 Task: Add filter "In the last 6 months" in latest update.
Action: Mouse pressed left at (758, 235)
Screenshot: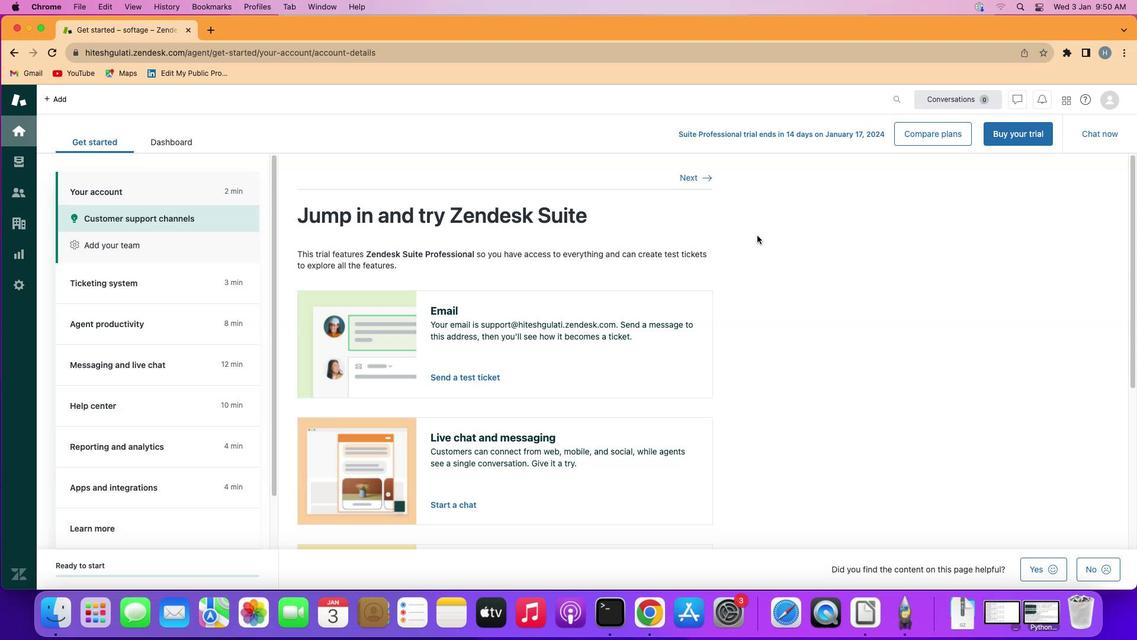 
Action: Mouse moved to (25, 161)
Screenshot: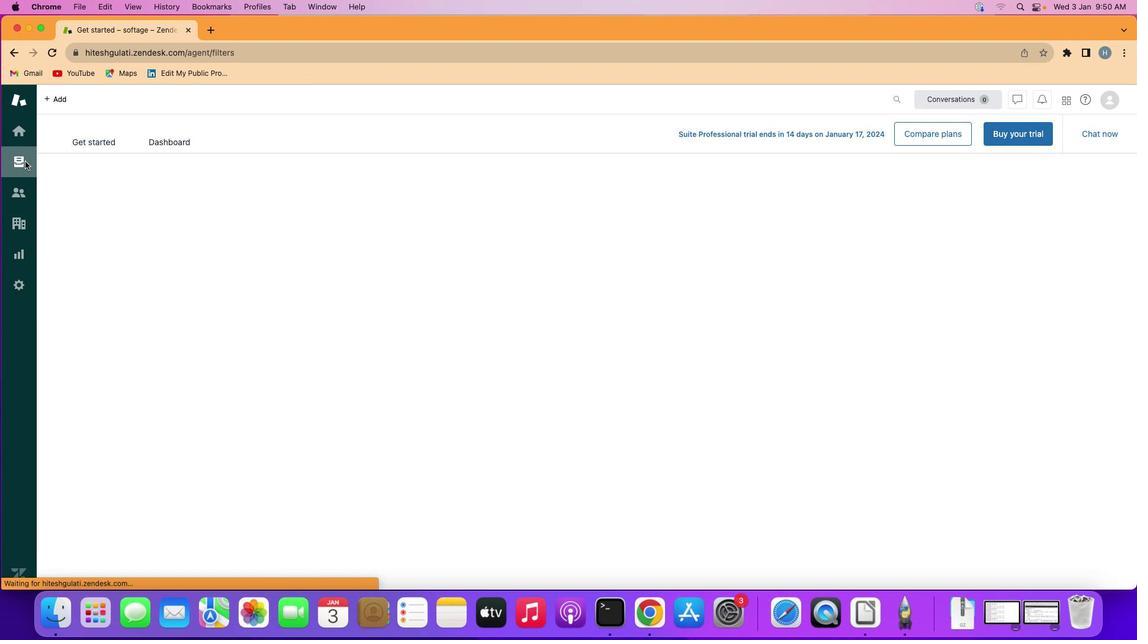 
Action: Mouse pressed left at (25, 161)
Screenshot: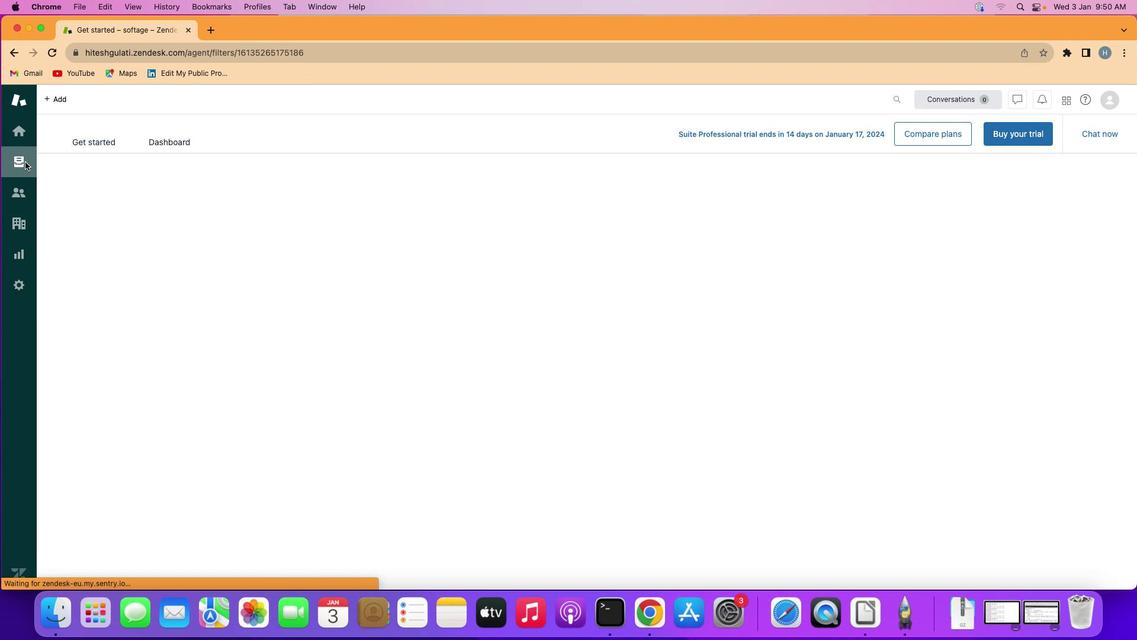 
Action: Mouse moved to (119, 252)
Screenshot: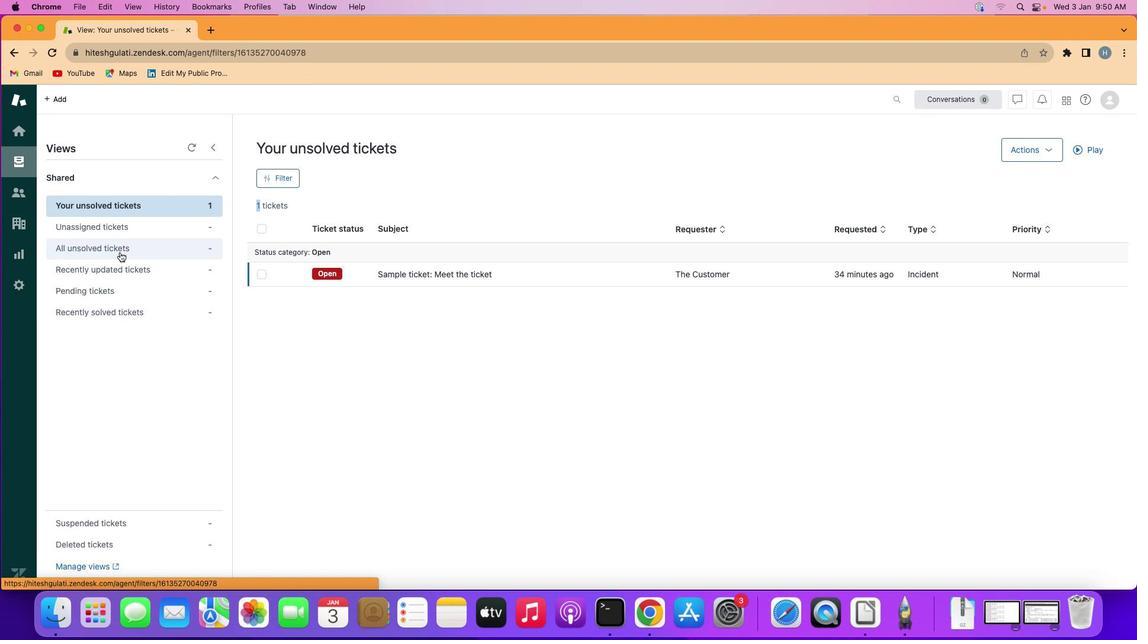 
Action: Mouse pressed left at (119, 252)
Screenshot: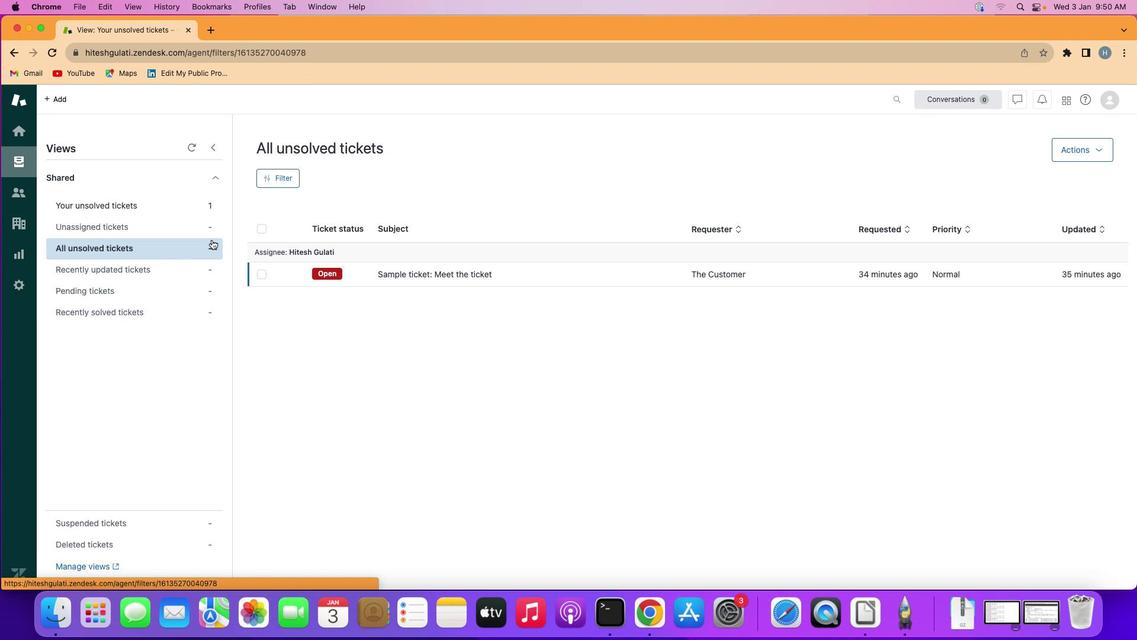
Action: Mouse moved to (282, 176)
Screenshot: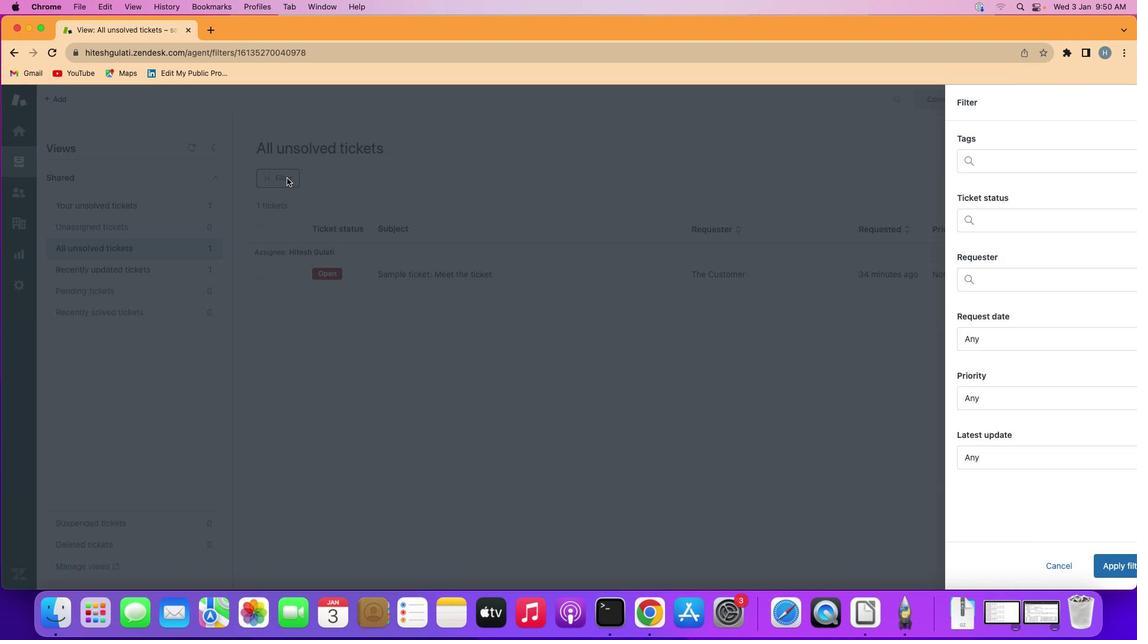 
Action: Mouse pressed left at (282, 176)
Screenshot: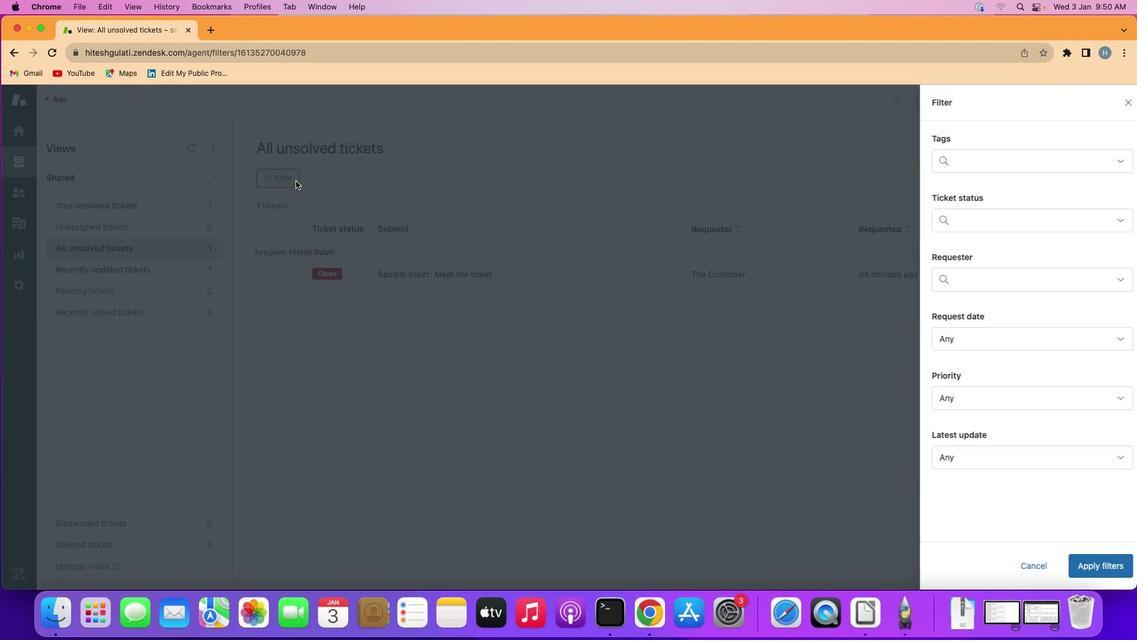 
Action: Mouse moved to (999, 462)
Screenshot: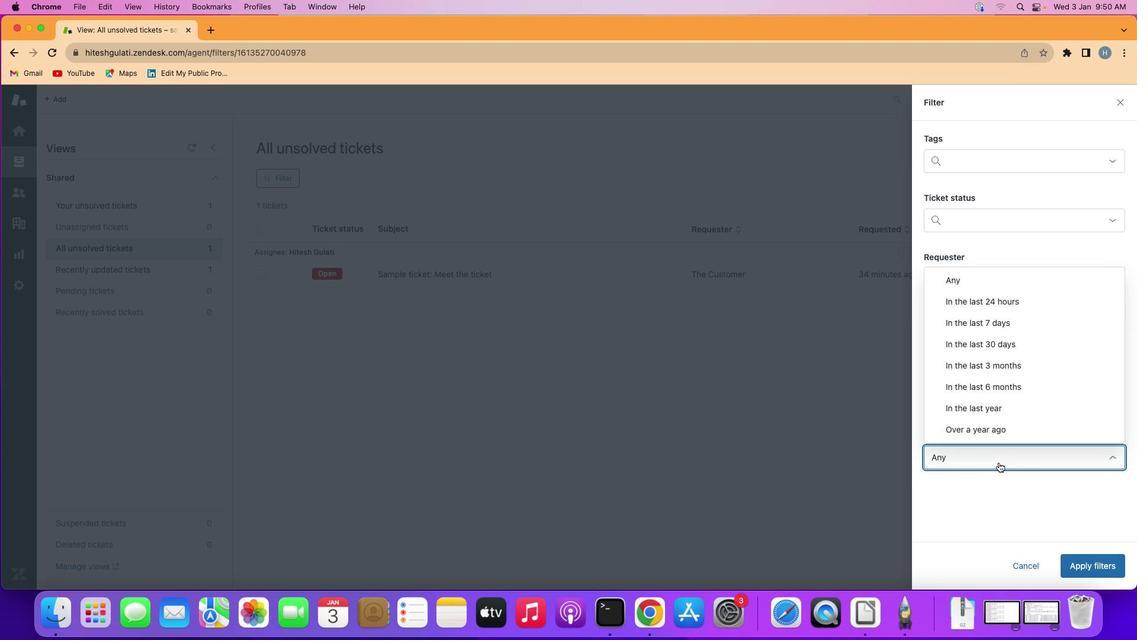 
Action: Mouse pressed left at (999, 462)
Screenshot: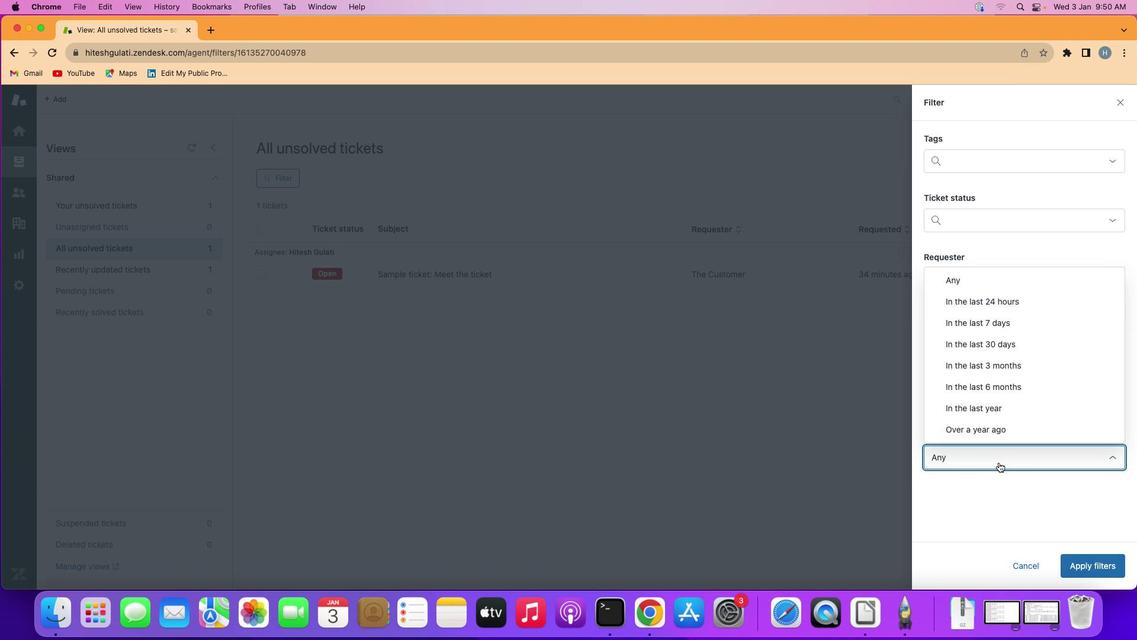 
Action: Mouse moved to (1019, 380)
Screenshot: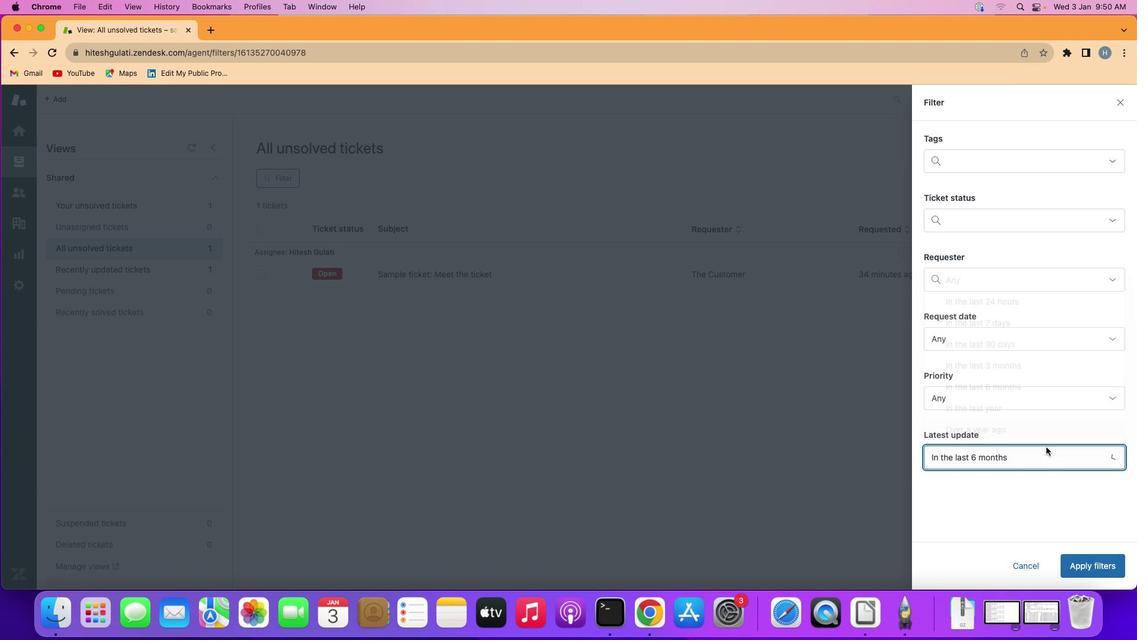 
Action: Mouse pressed left at (1019, 380)
Screenshot: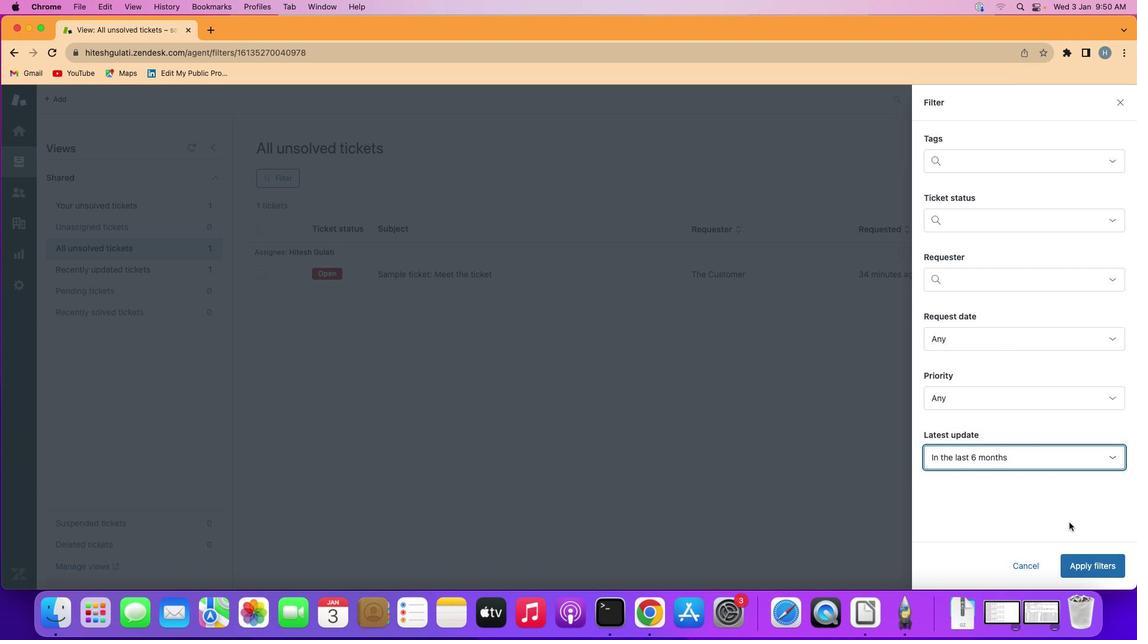 
Action: Mouse moved to (1088, 565)
Screenshot: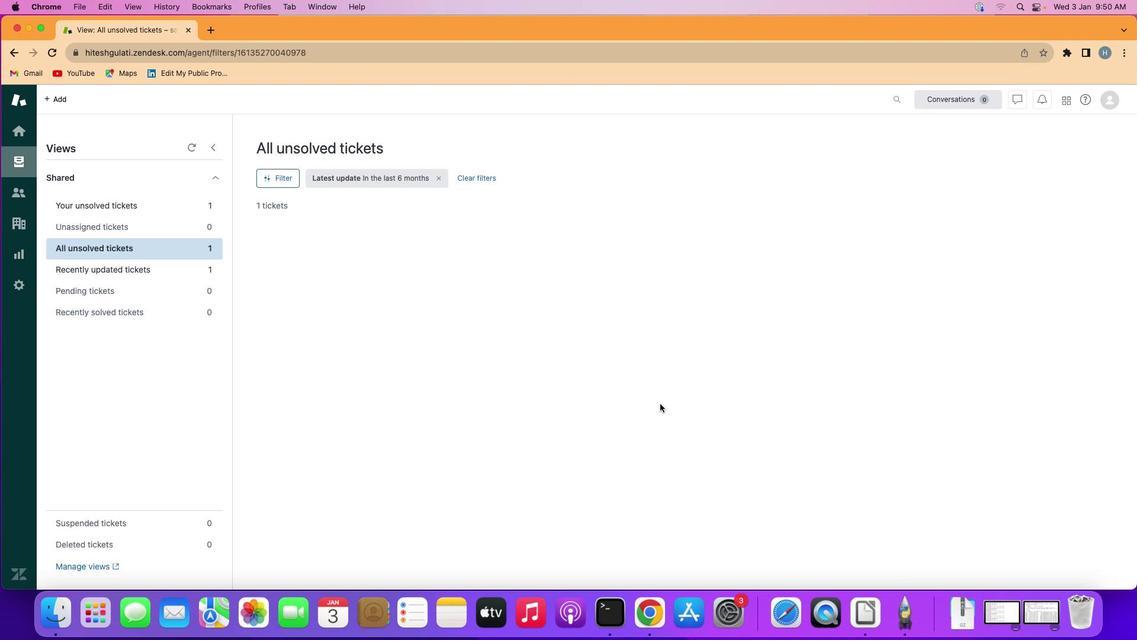 
Action: Mouse pressed left at (1088, 565)
Screenshot: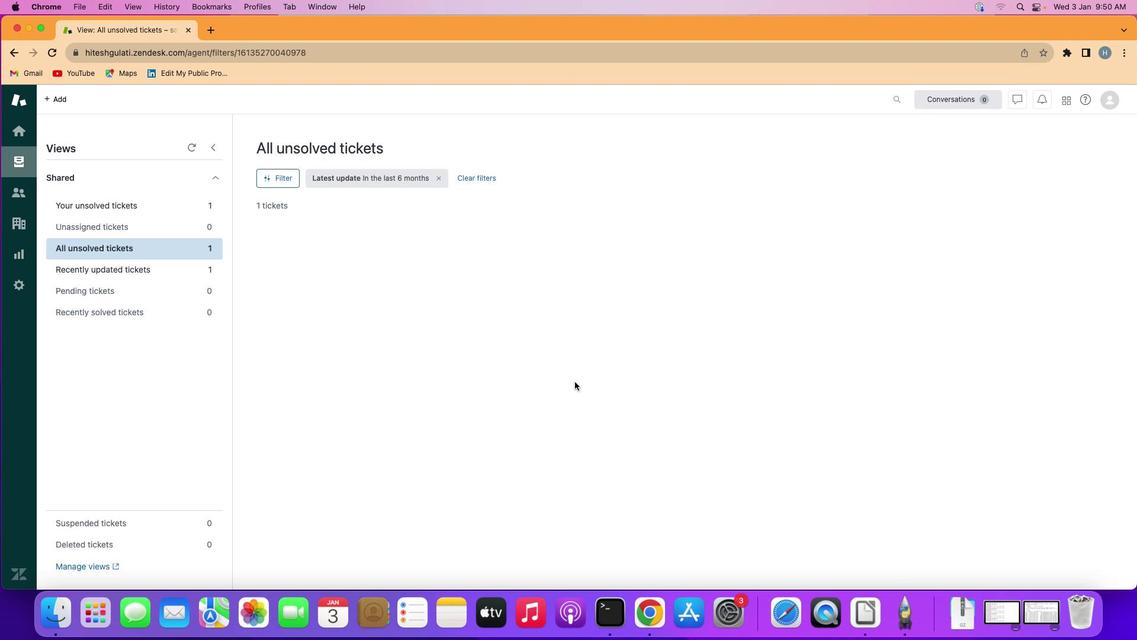 
Action: Mouse moved to (568, 377)
Screenshot: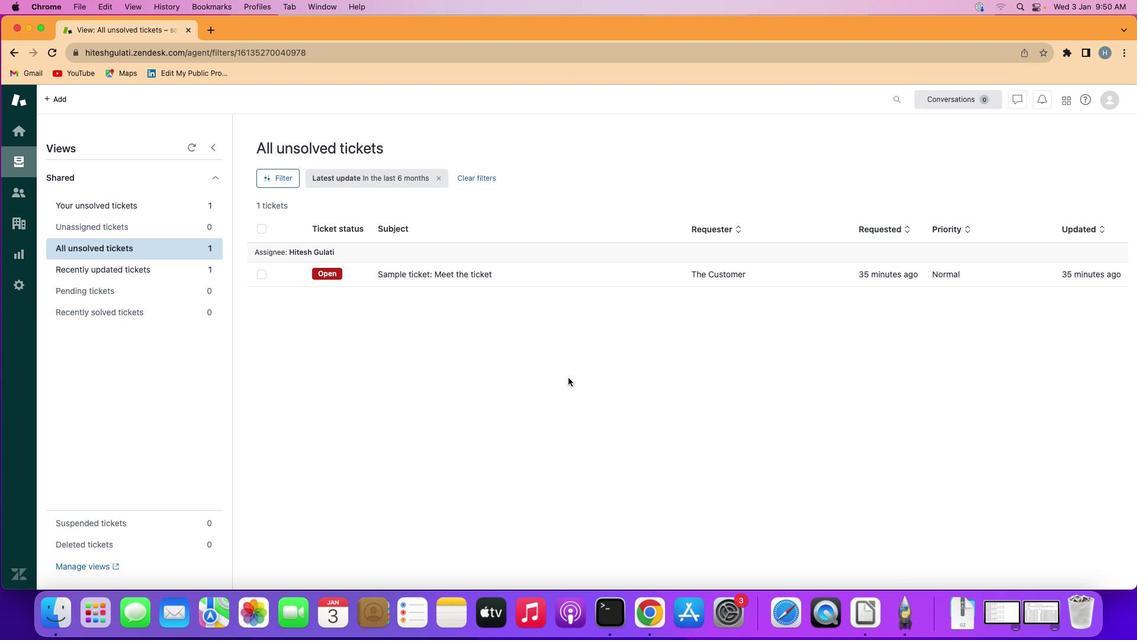 
